 Task: Create a due date automation trigger when advanced on, on the wednesday before a card is due add basic assigned to me at 11:00 AM.
Action: Mouse moved to (970, 78)
Screenshot: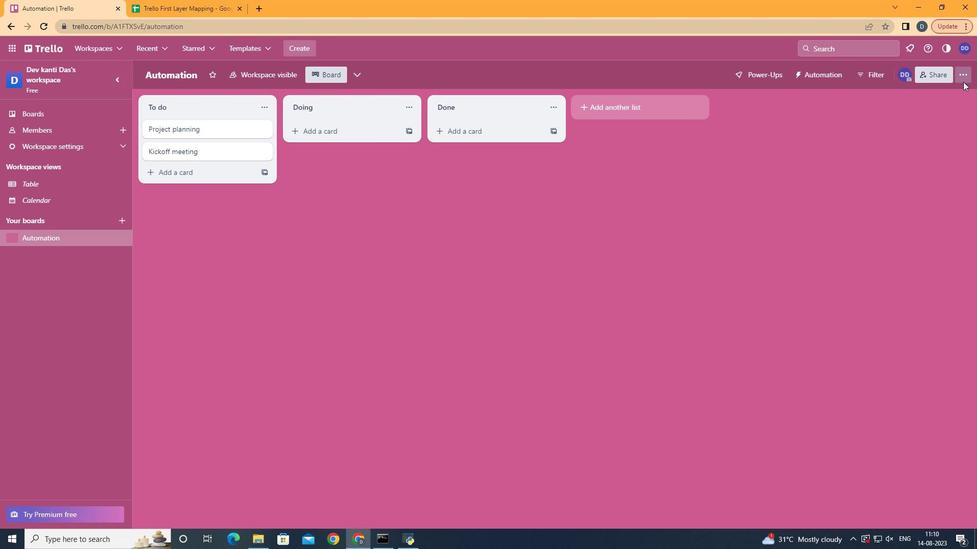 
Action: Mouse pressed left at (970, 78)
Screenshot: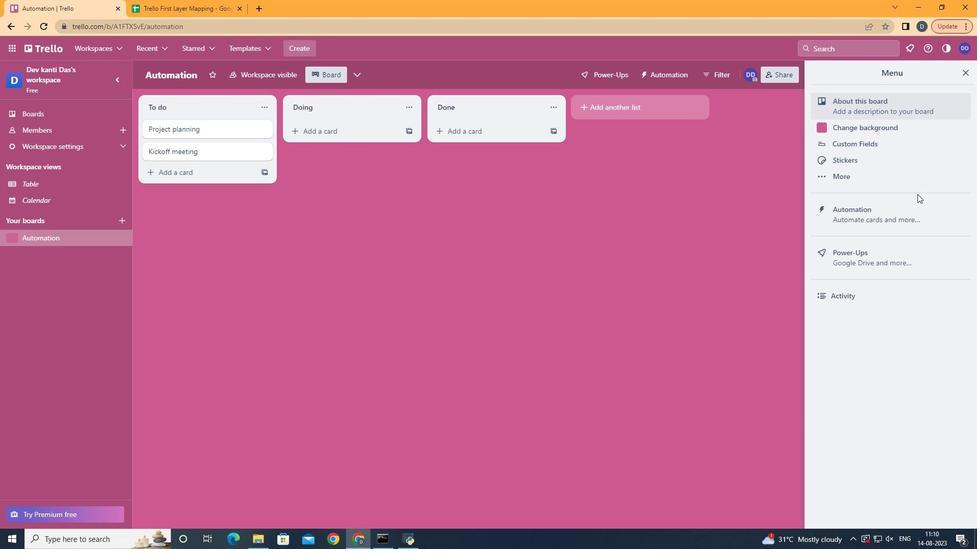 
Action: Mouse moved to (895, 228)
Screenshot: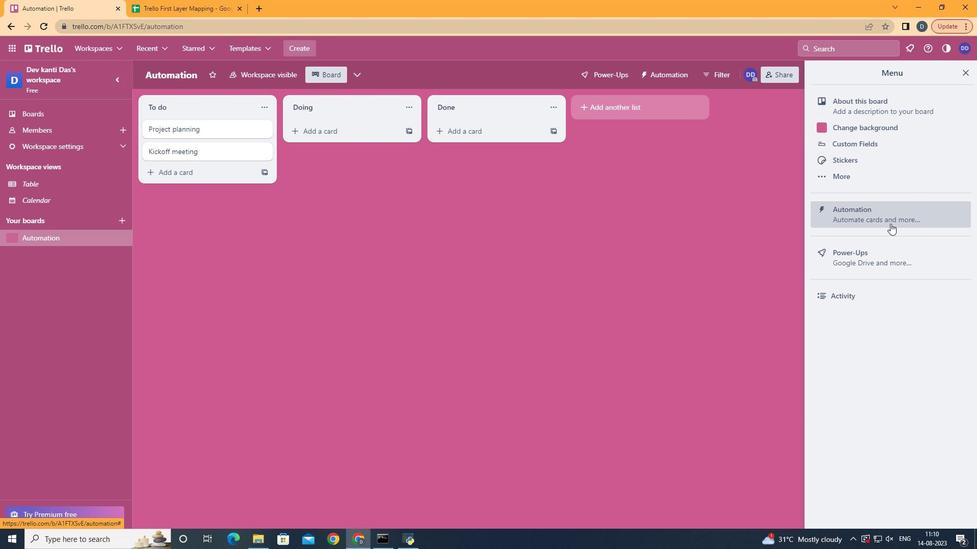 
Action: Mouse pressed left at (895, 228)
Screenshot: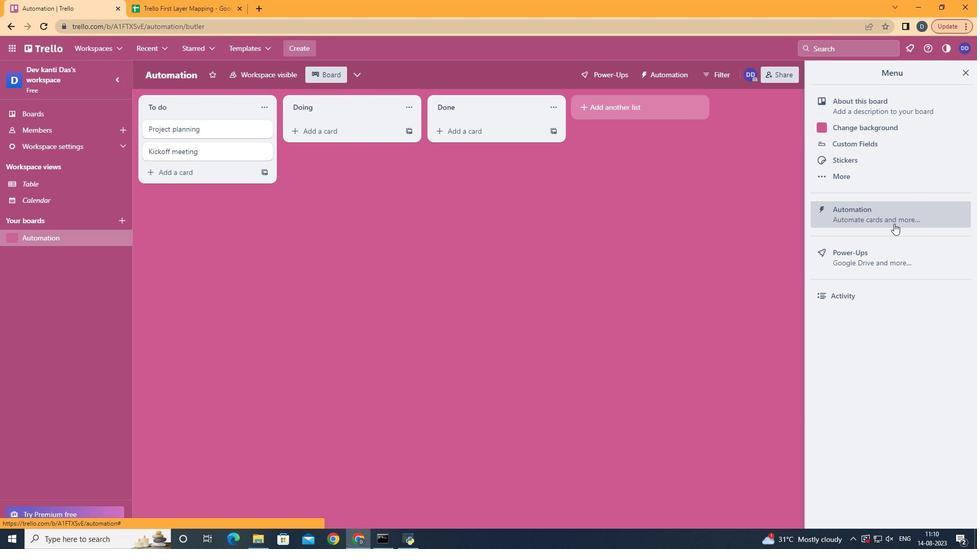 
Action: Mouse moved to (171, 211)
Screenshot: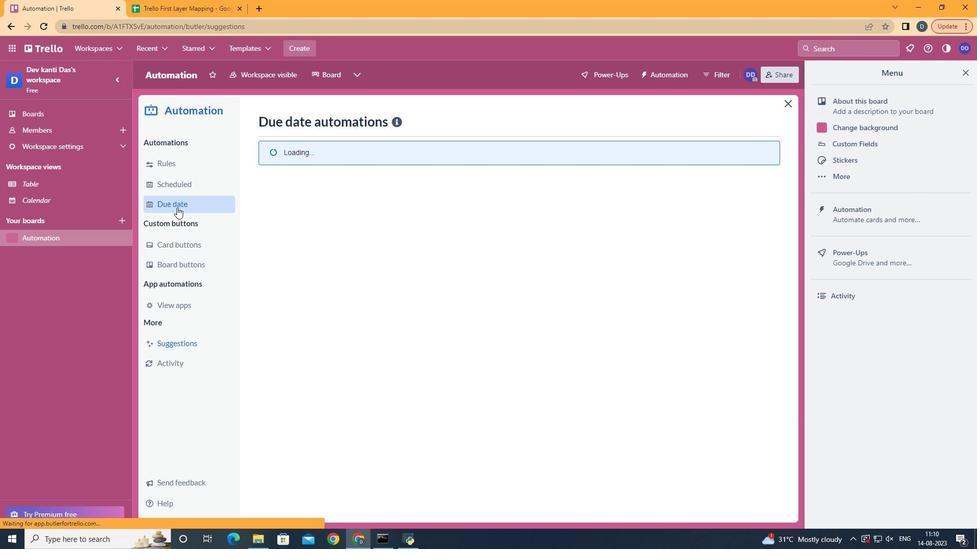 
Action: Mouse pressed left at (171, 211)
Screenshot: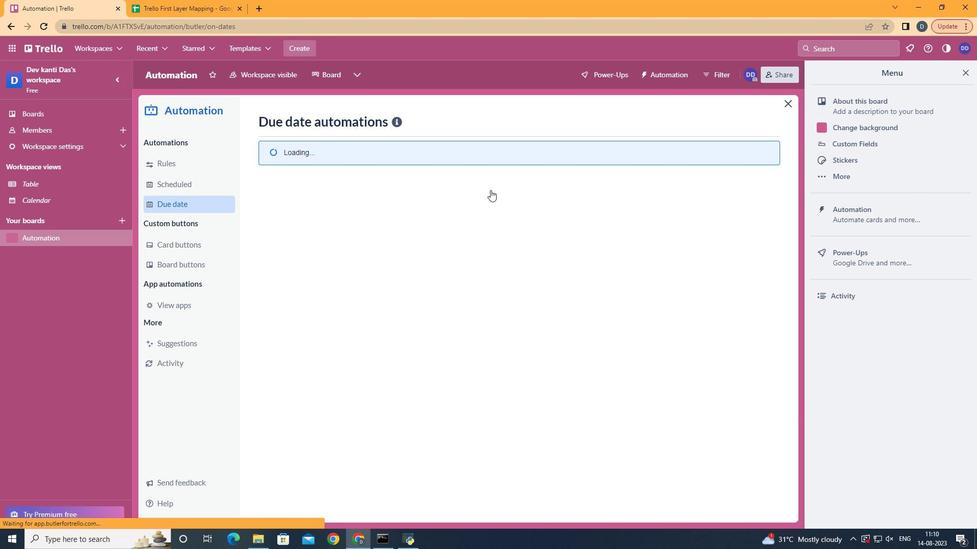 
Action: Mouse moved to (710, 123)
Screenshot: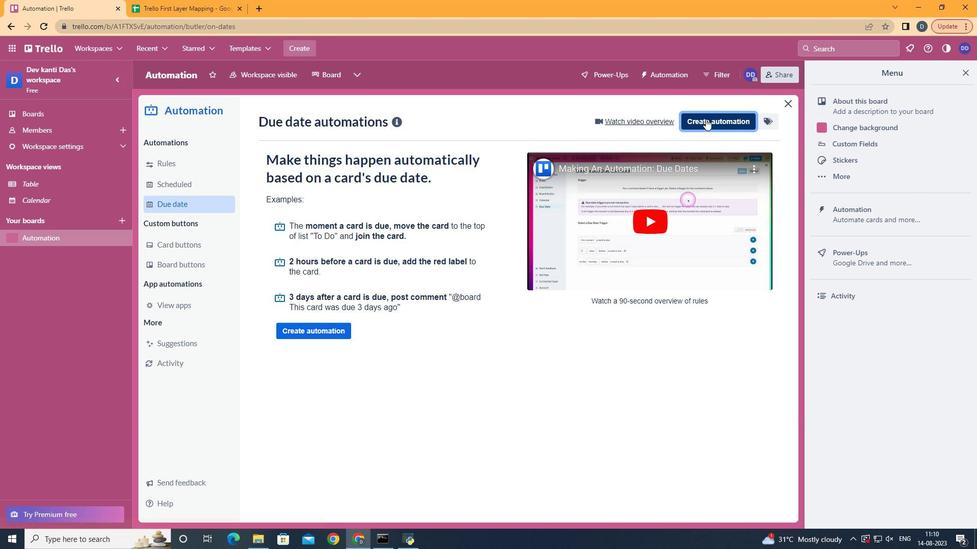
Action: Mouse pressed left at (710, 123)
Screenshot: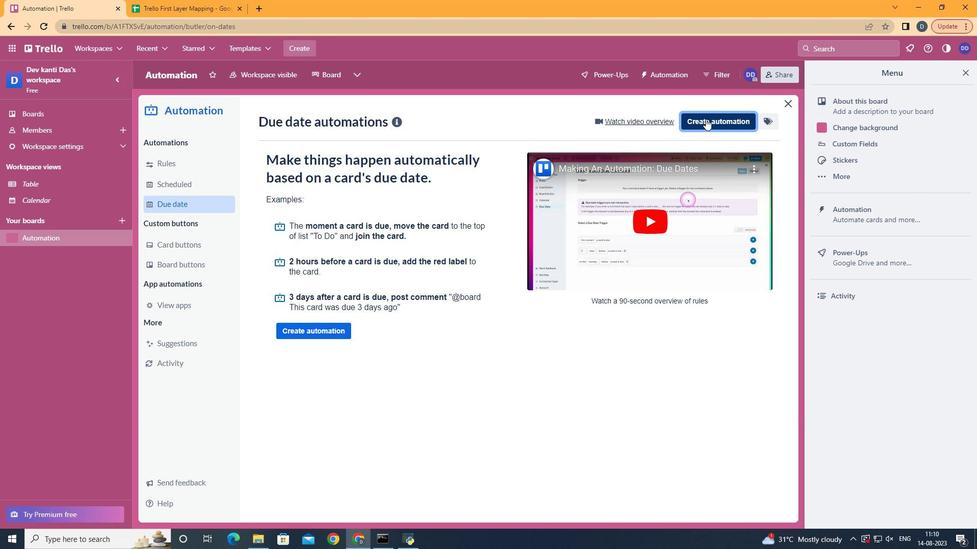 
Action: Mouse moved to (556, 226)
Screenshot: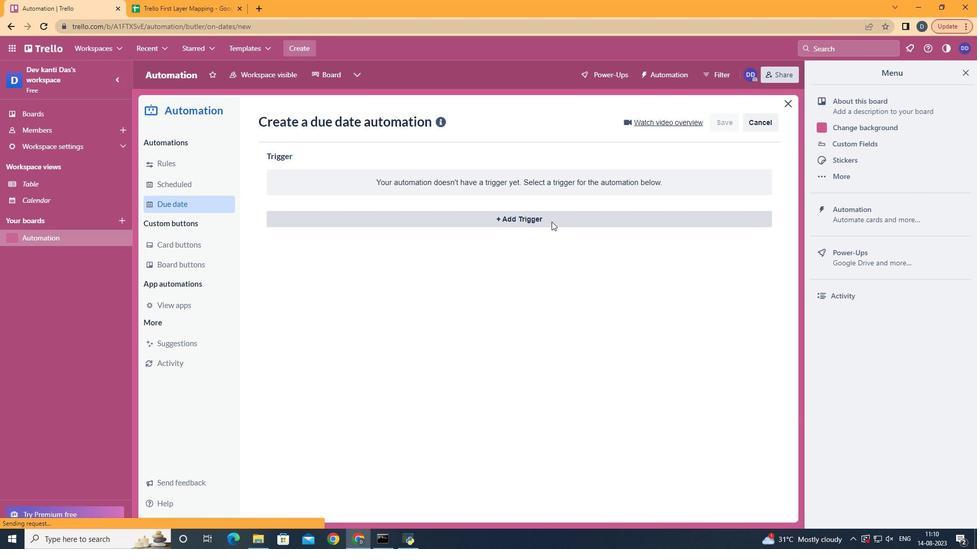 
Action: Mouse pressed left at (556, 226)
Screenshot: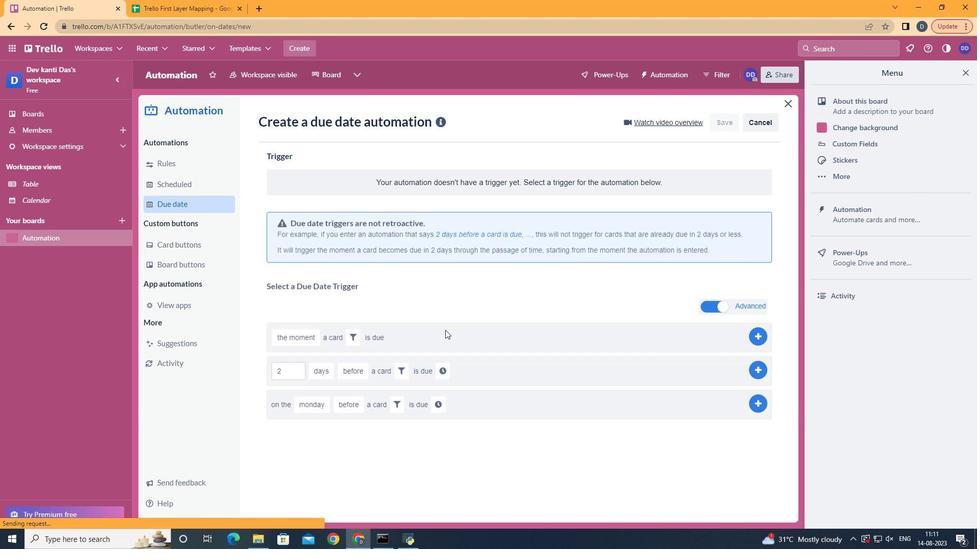 
Action: Mouse moved to (337, 310)
Screenshot: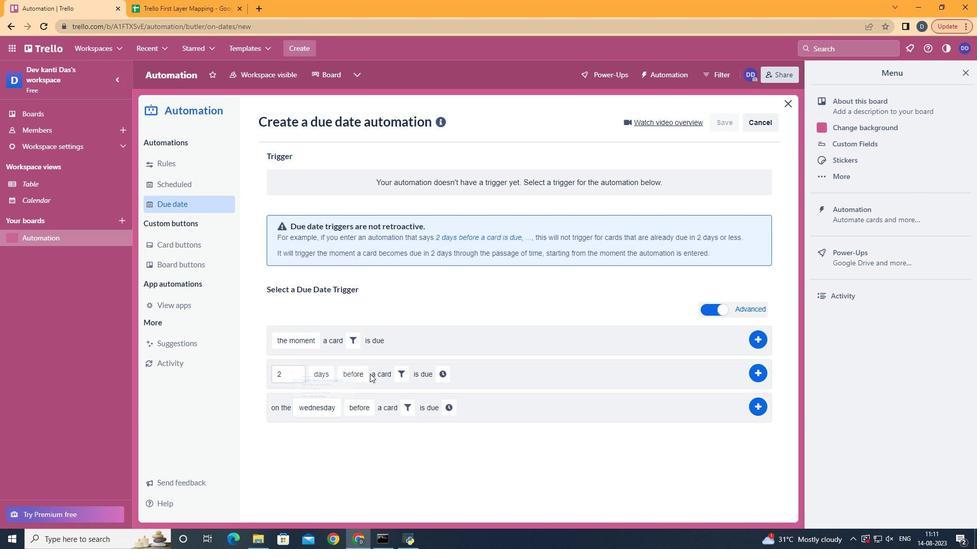
Action: Mouse pressed left at (337, 310)
Screenshot: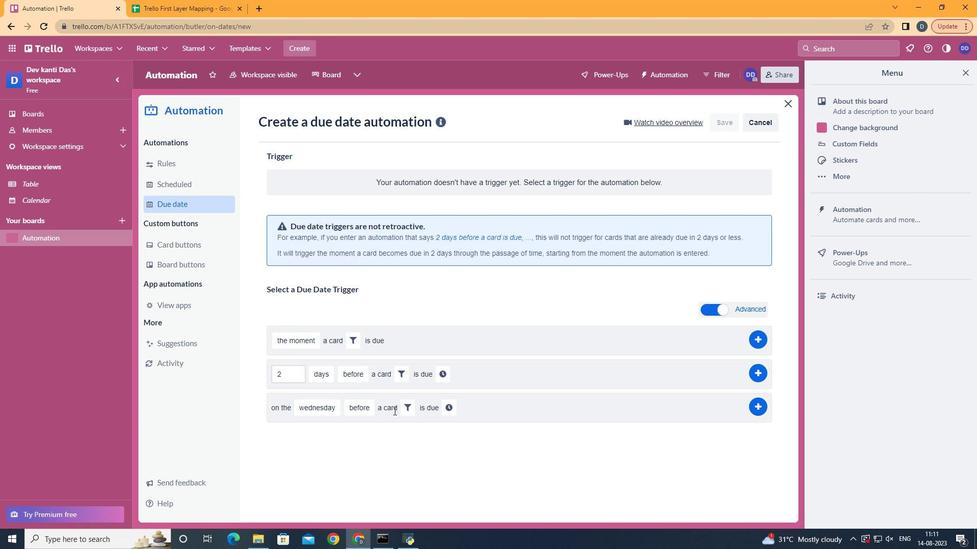 
Action: Mouse moved to (406, 414)
Screenshot: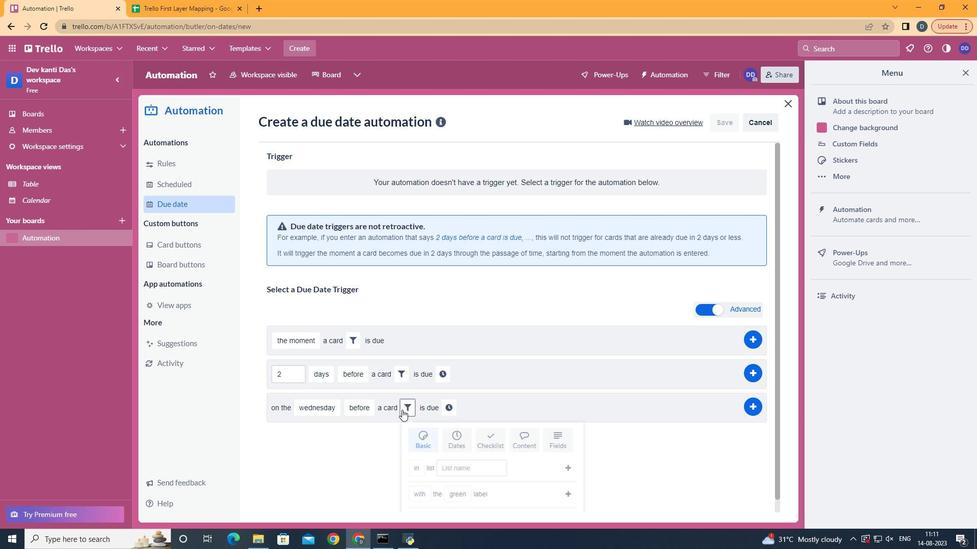 
Action: Mouse pressed left at (406, 414)
Screenshot: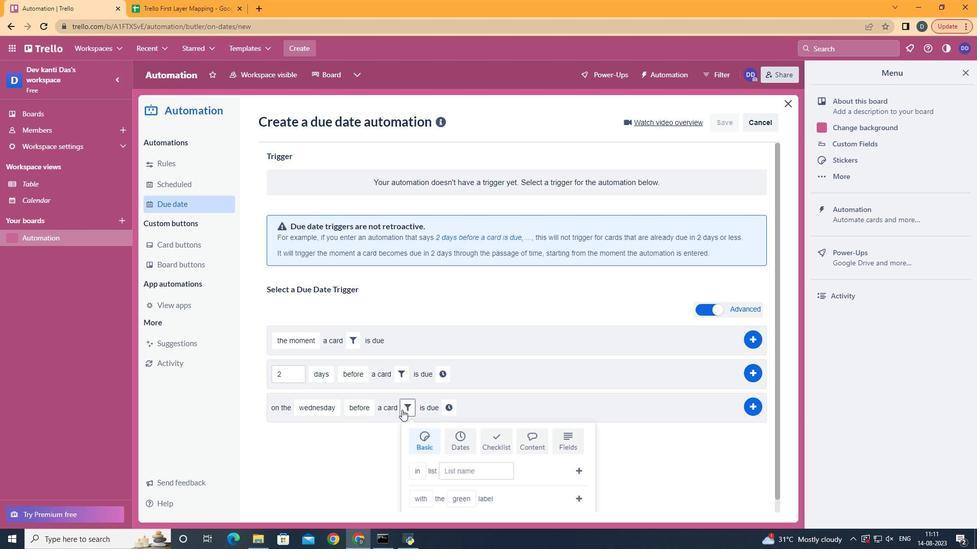 
Action: Mouse moved to (524, 472)
Screenshot: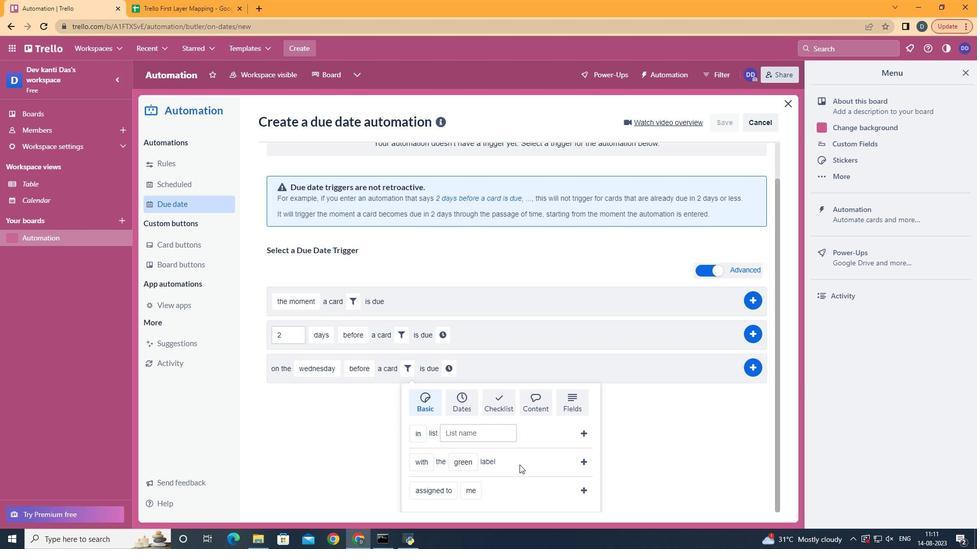 
Action: Mouse scrolled (524, 472) with delta (0, 0)
Screenshot: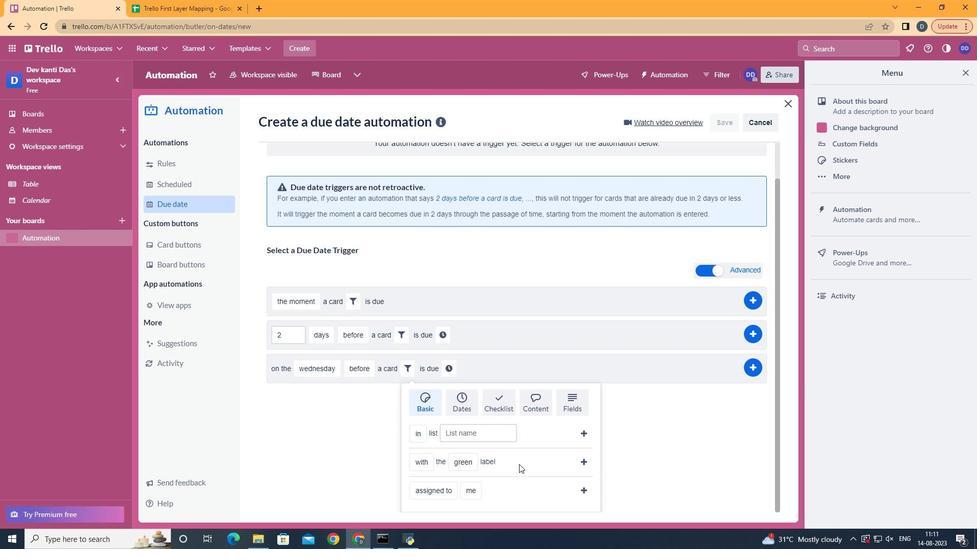 
Action: Mouse scrolled (524, 472) with delta (0, 0)
Screenshot: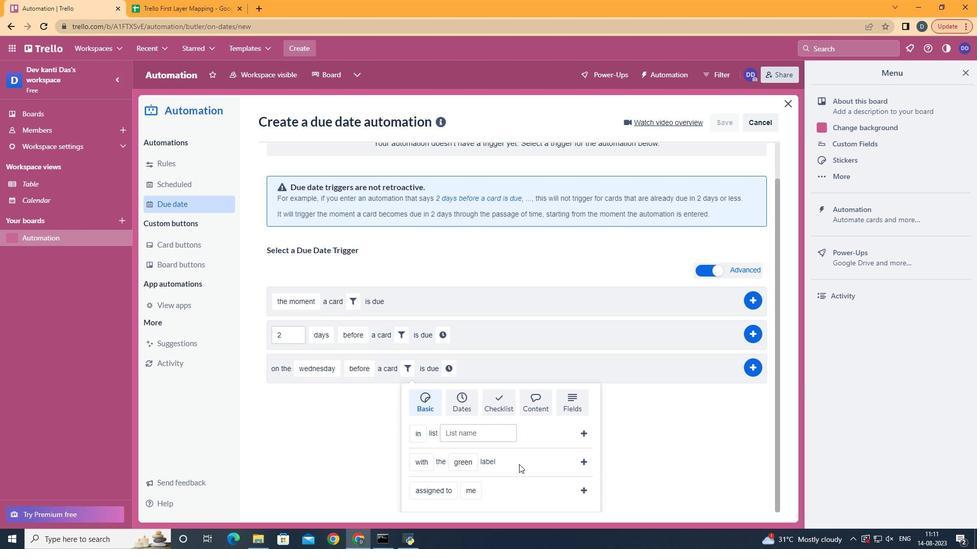 
Action: Mouse scrolled (524, 472) with delta (0, 0)
Screenshot: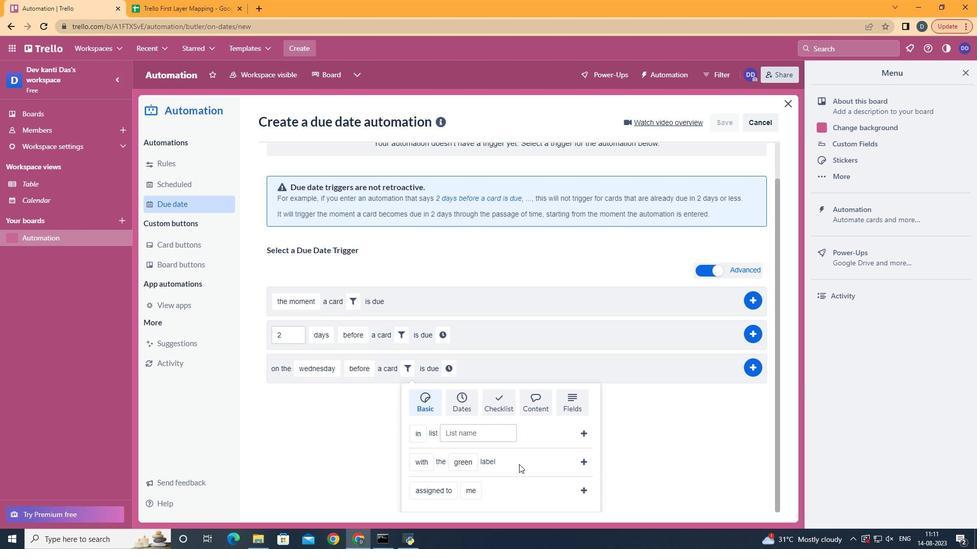 
Action: Mouse scrolled (524, 472) with delta (0, 0)
Screenshot: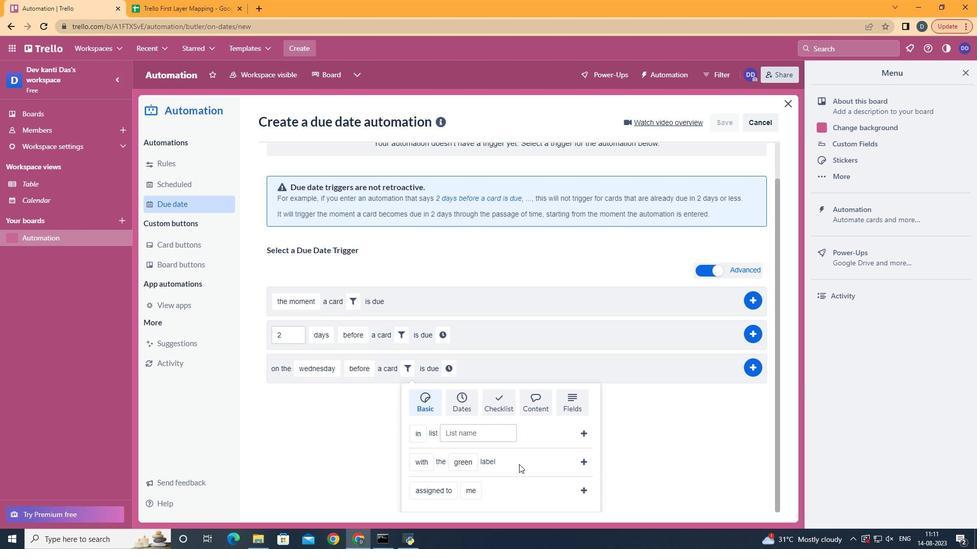 
Action: Mouse moved to (589, 492)
Screenshot: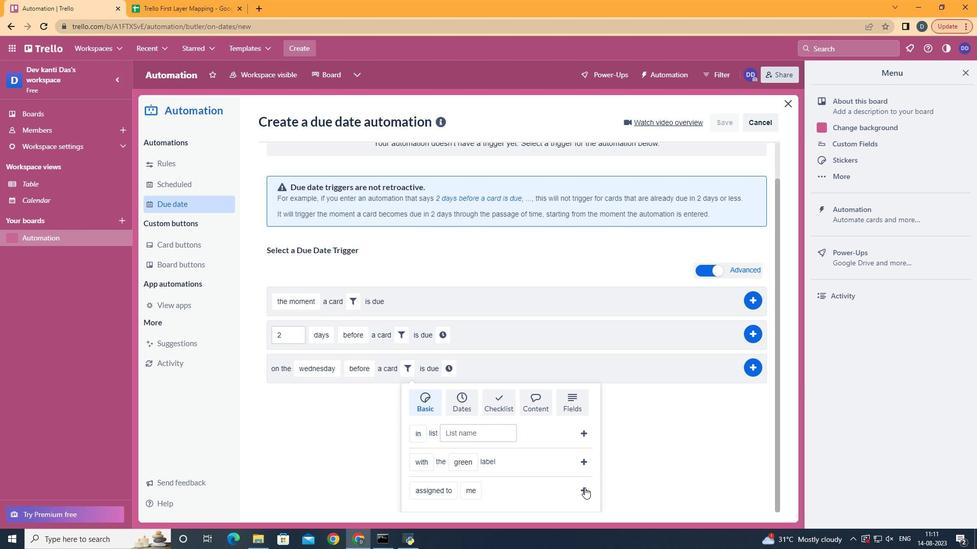 
Action: Mouse pressed left at (589, 492)
Screenshot: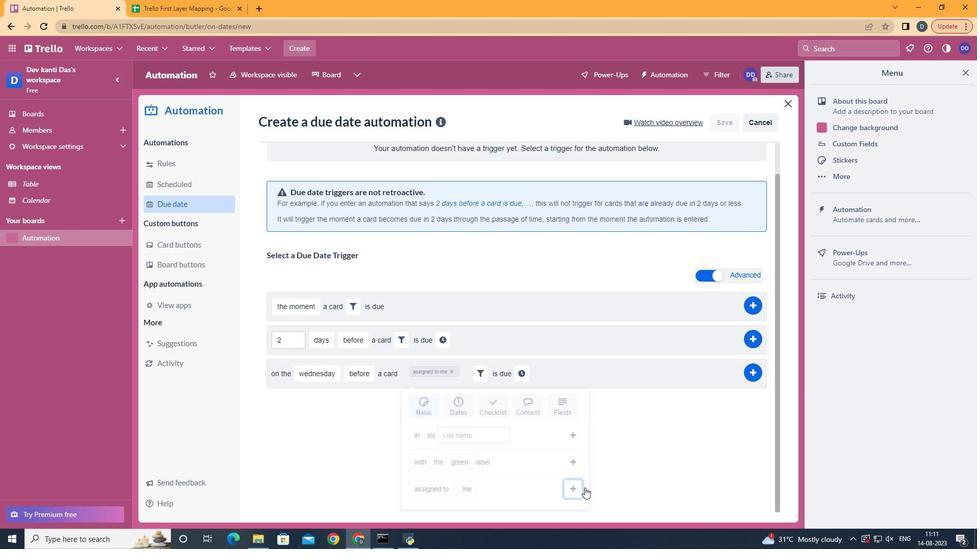 
Action: Mouse moved to (528, 415)
Screenshot: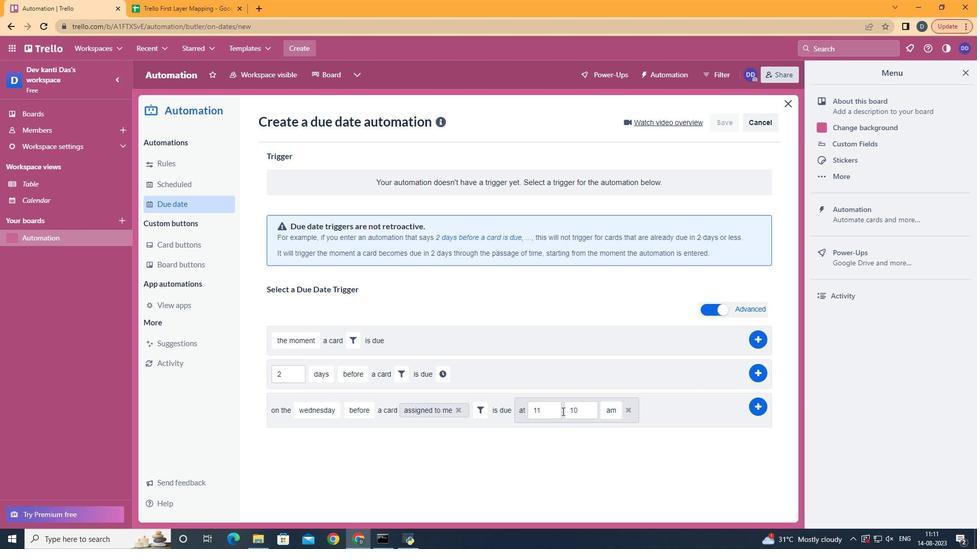 
Action: Mouse pressed left at (528, 415)
Screenshot: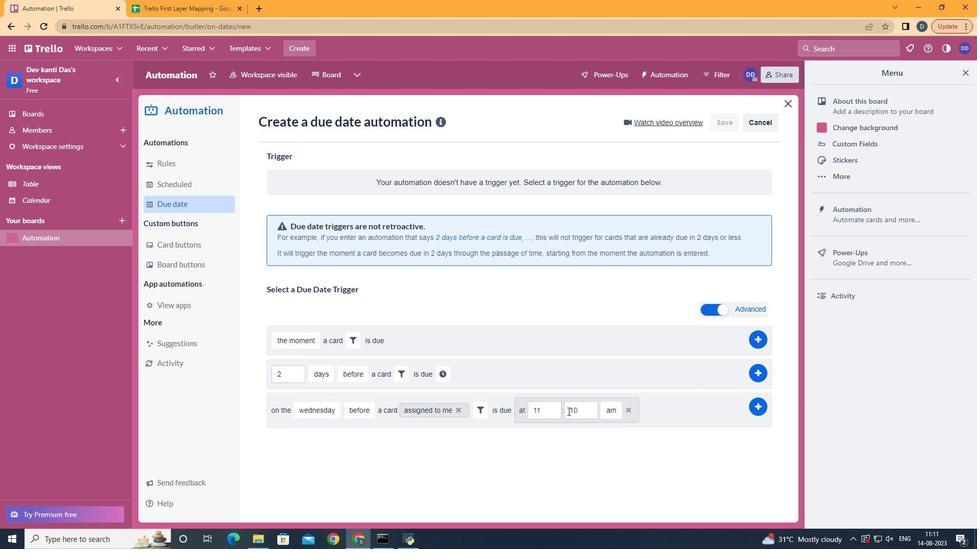 
Action: Mouse moved to (588, 416)
Screenshot: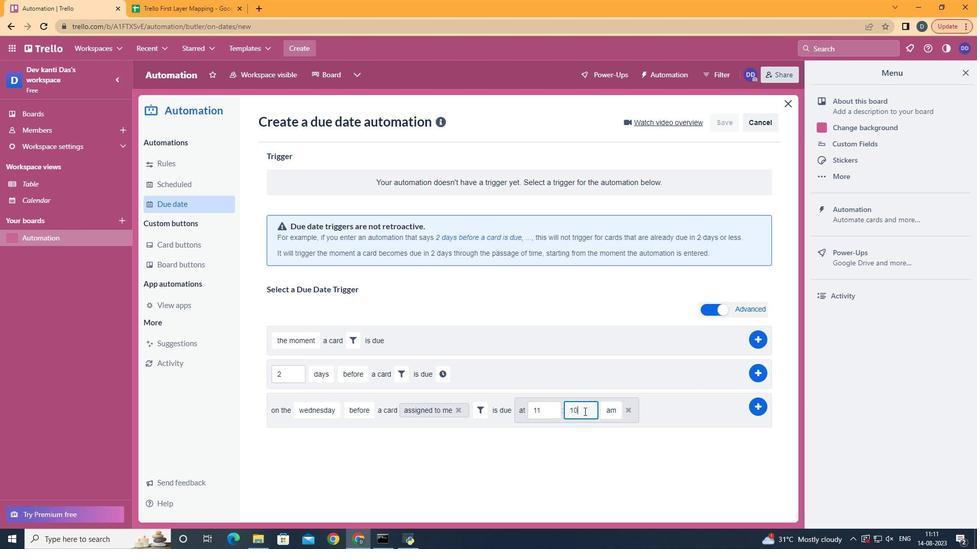 
Action: Mouse pressed left at (588, 416)
Screenshot: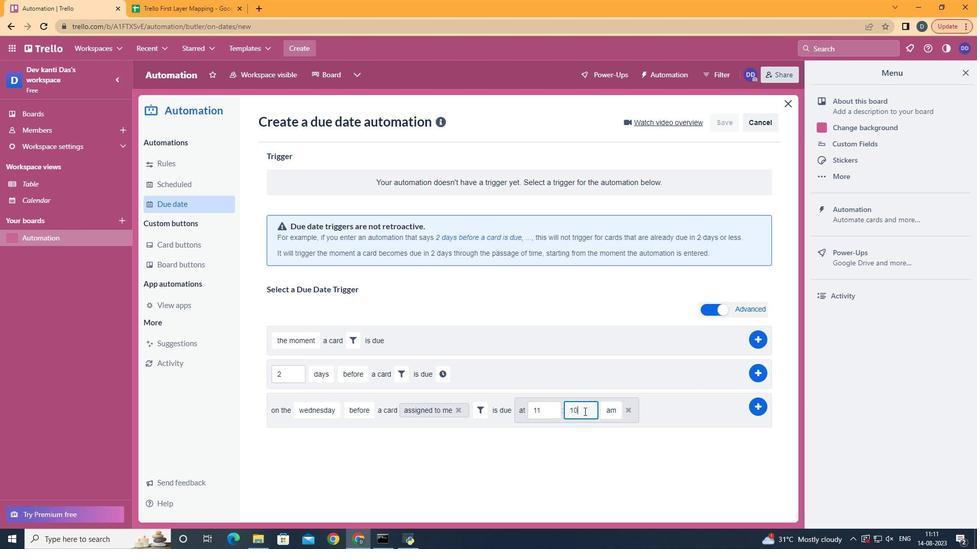 
Action: Mouse moved to (589, 416)
Screenshot: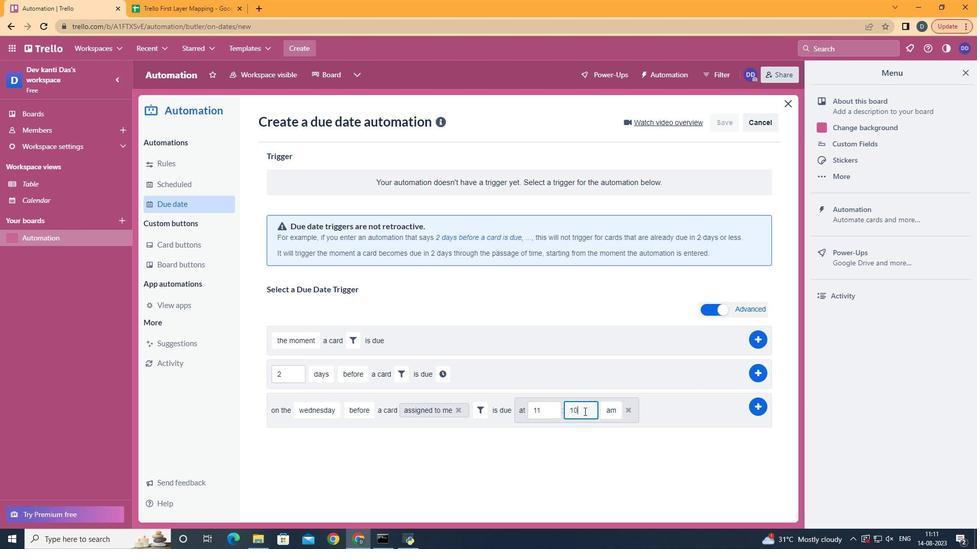 
Action: Key pressed <Key.backspace><Key.backspace>00
Screenshot: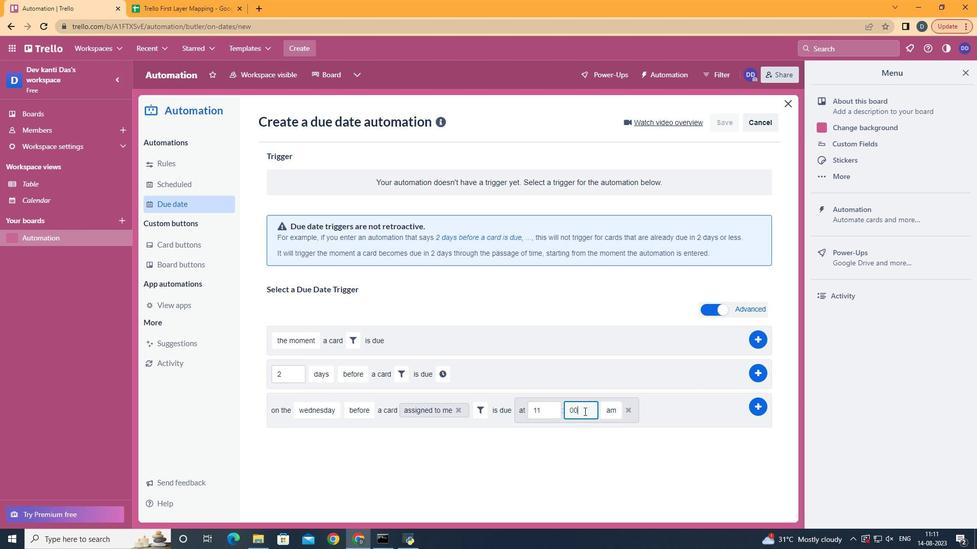
Action: Mouse moved to (760, 410)
Screenshot: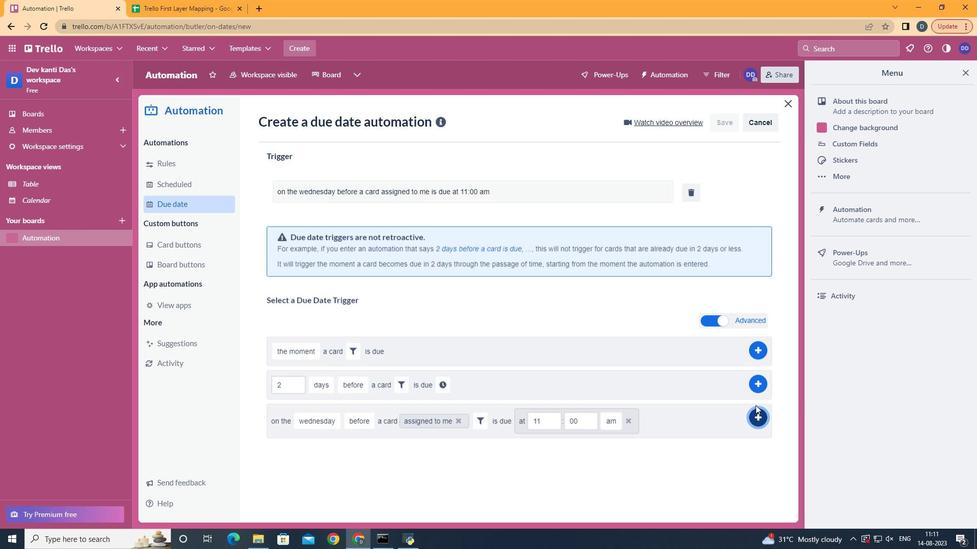 
Action: Mouse pressed left at (760, 410)
Screenshot: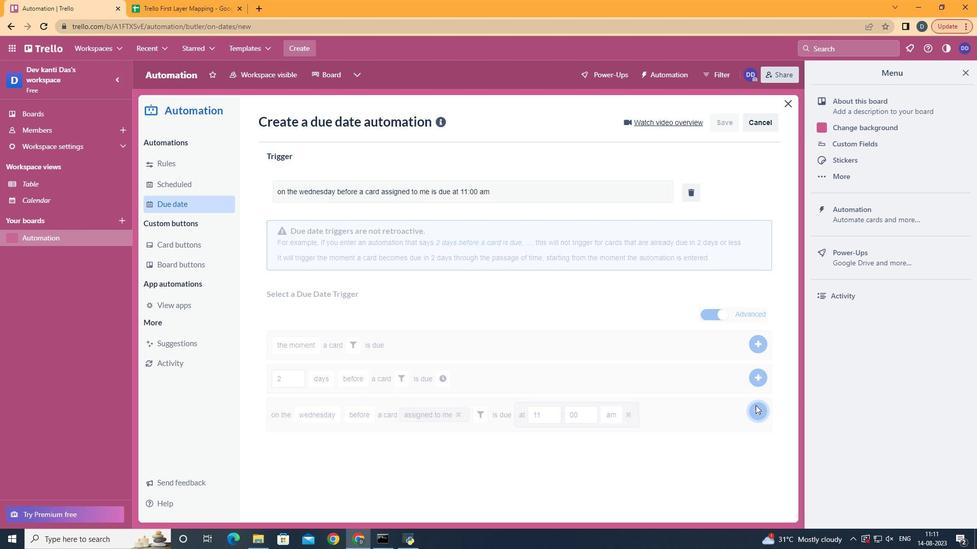 
